 Task: In the  document inventory.pdf Download file as 'Open Document Format' Share this file with 'softage.5@softage.net' Insert the command  Viewing
Action: Mouse moved to (33, 57)
Screenshot: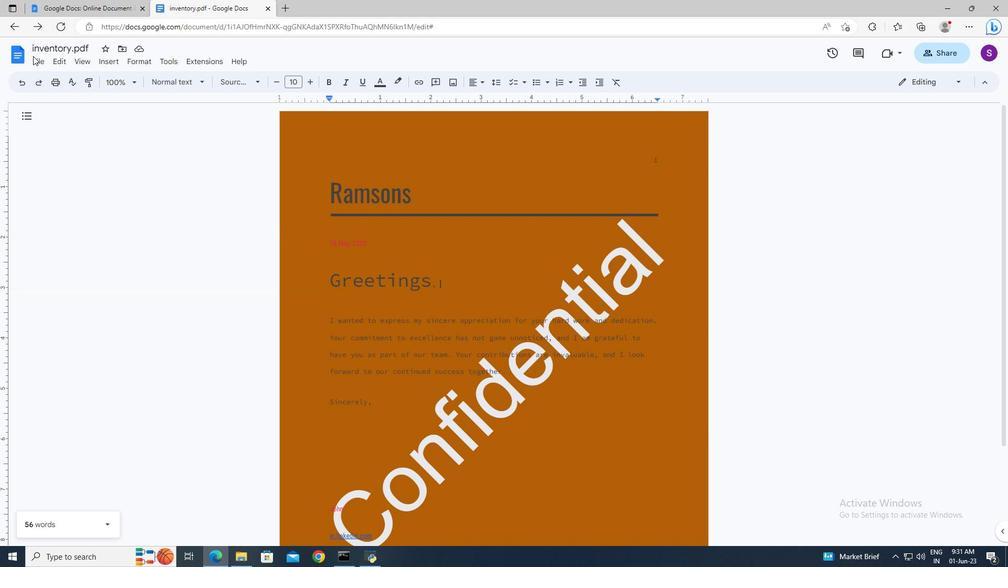 
Action: Mouse pressed left at (33, 57)
Screenshot: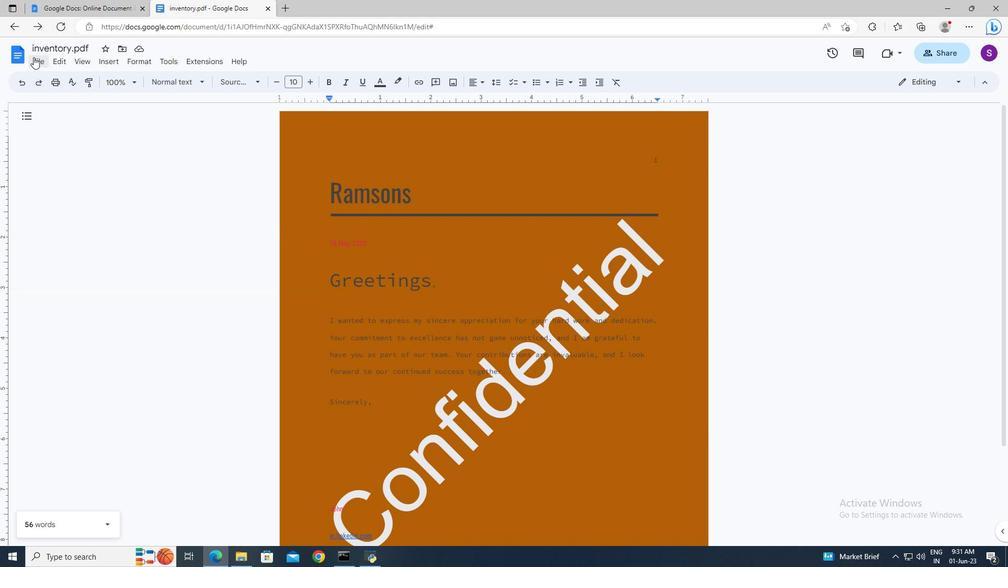 
Action: Mouse moved to (244, 189)
Screenshot: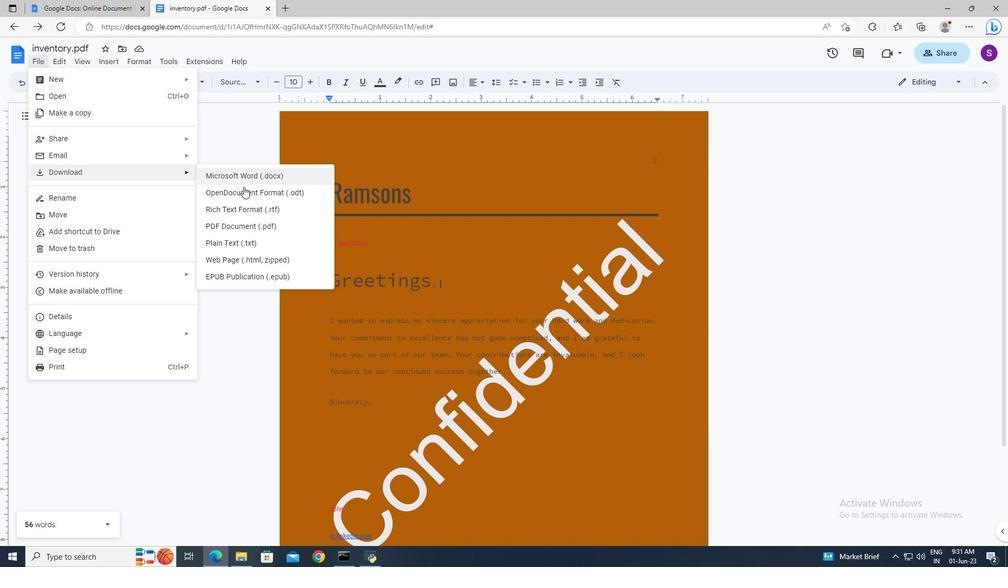 
Action: Mouse pressed left at (244, 189)
Screenshot: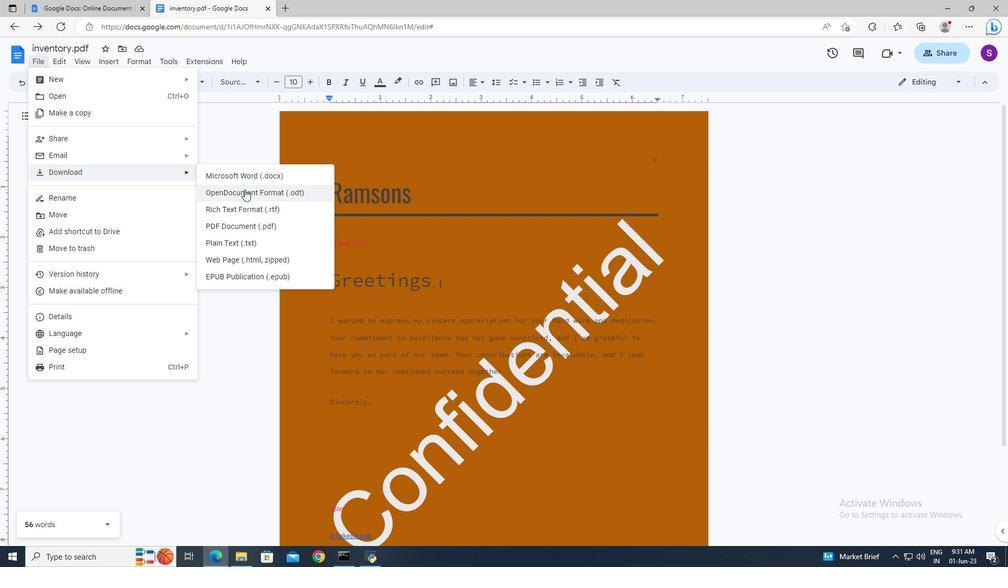 
Action: Mouse moved to (43, 63)
Screenshot: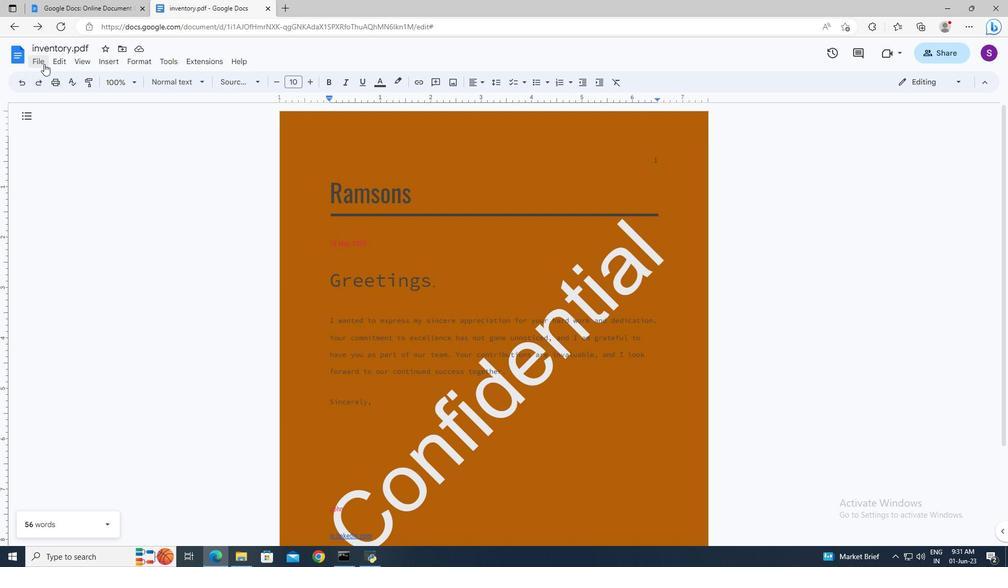
Action: Mouse pressed left at (43, 63)
Screenshot: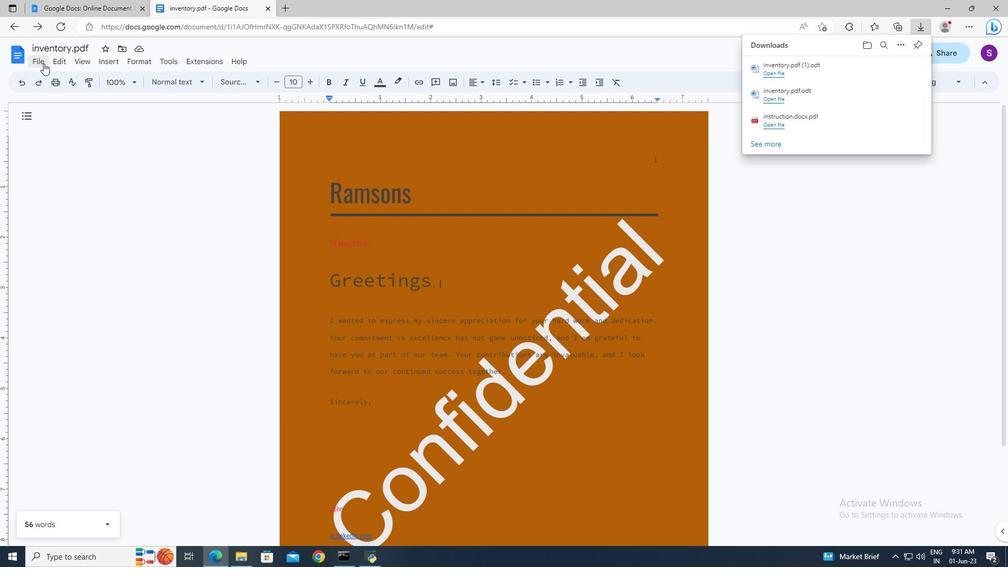 
Action: Mouse moved to (221, 135)
Screenshot: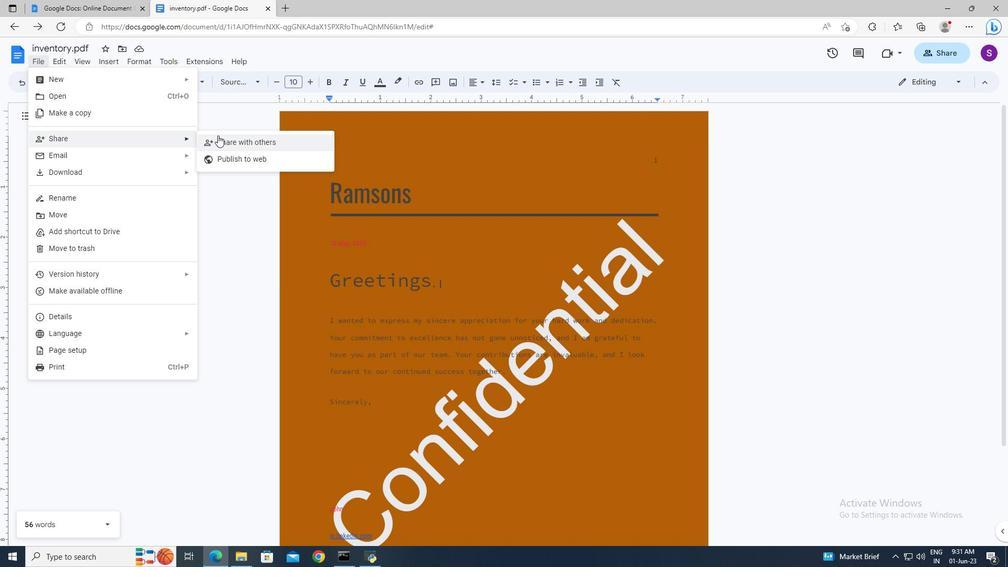 
Action: Mouse pressed left at (221, 135)
Screenshot: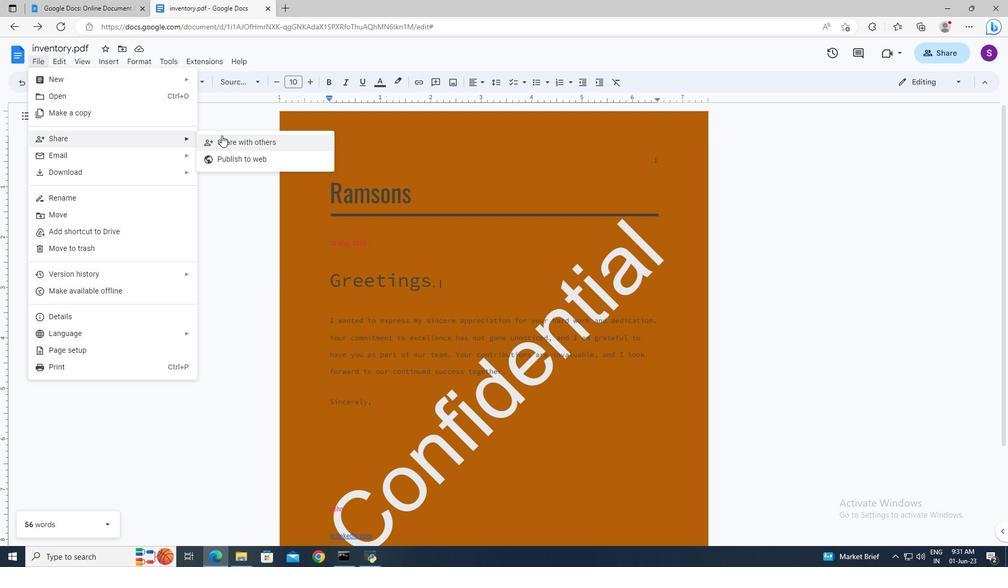 
Action: Mouse moved to (423, 219)
Screenshot: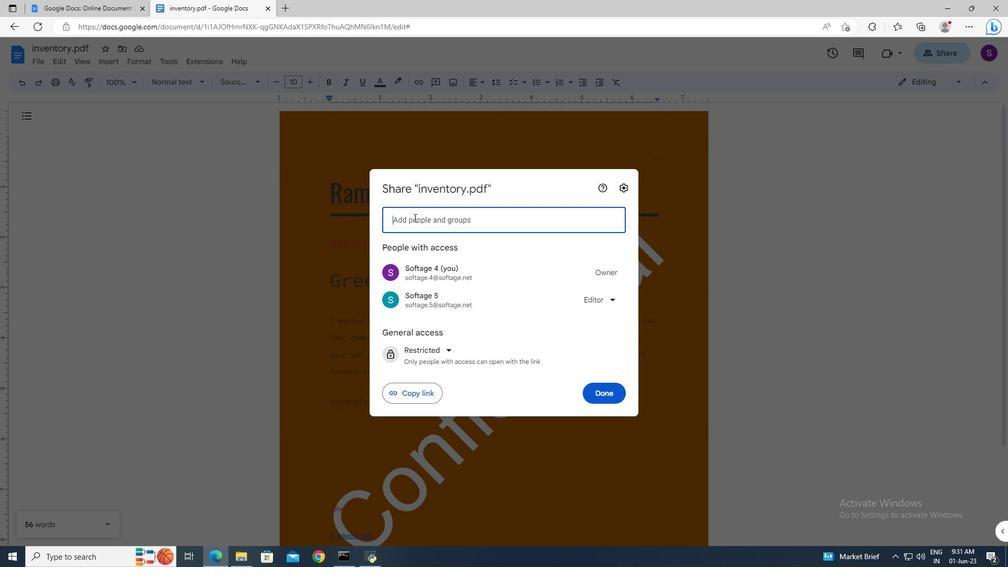 
Action: Mouse pressed left at (423, 219)
Screenshot: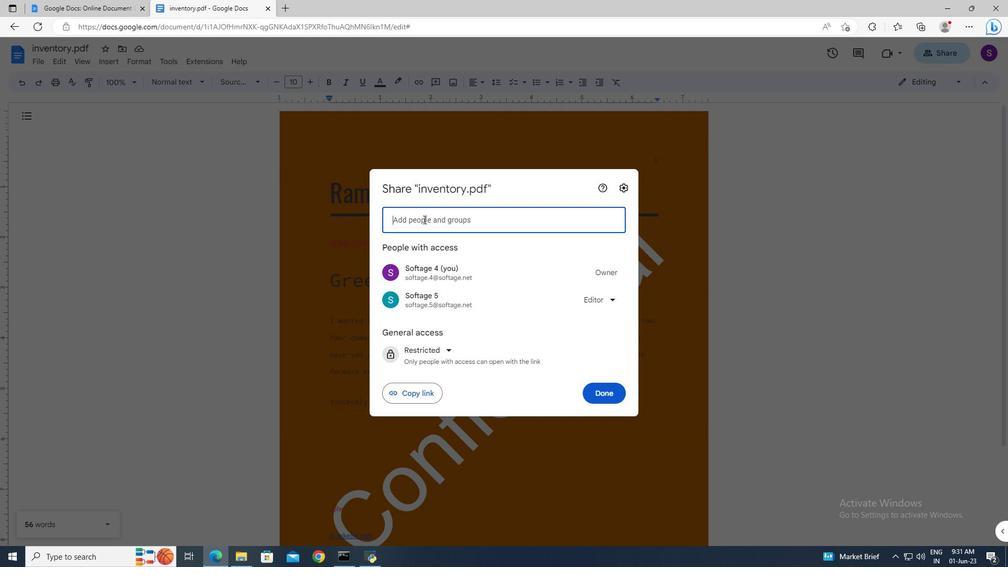 
Action: Key pressed softage.5<Key.shift>@softage
Screenshot: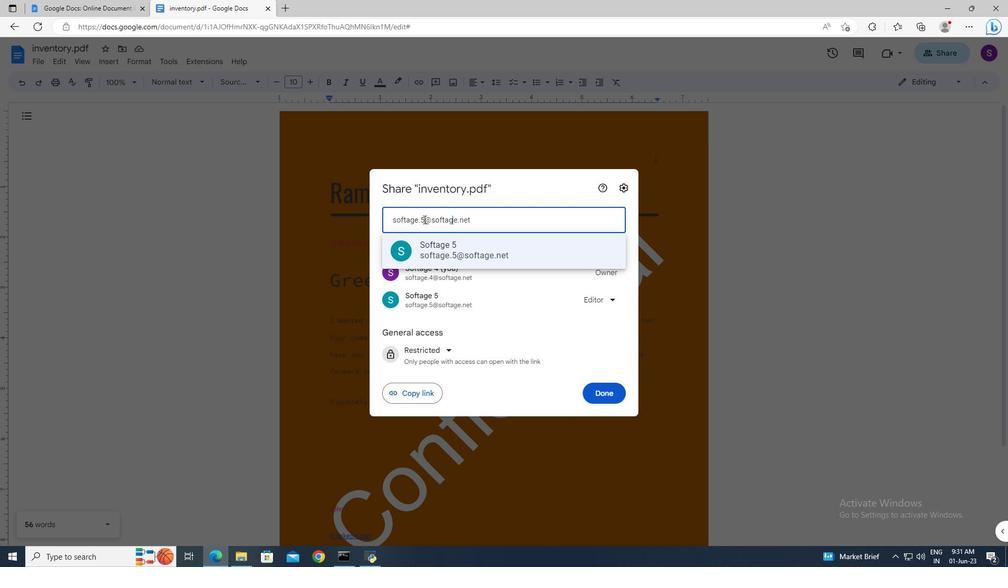 
Action: Mouse moved to (423, 219)
Screenshot: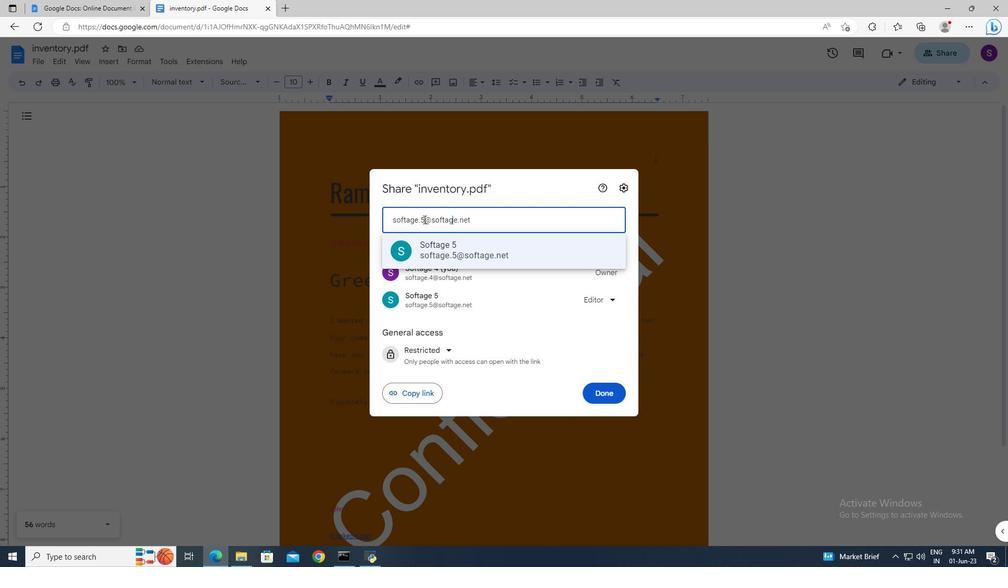 
Action: Key pressed .net<Key.enter>
Screenshot: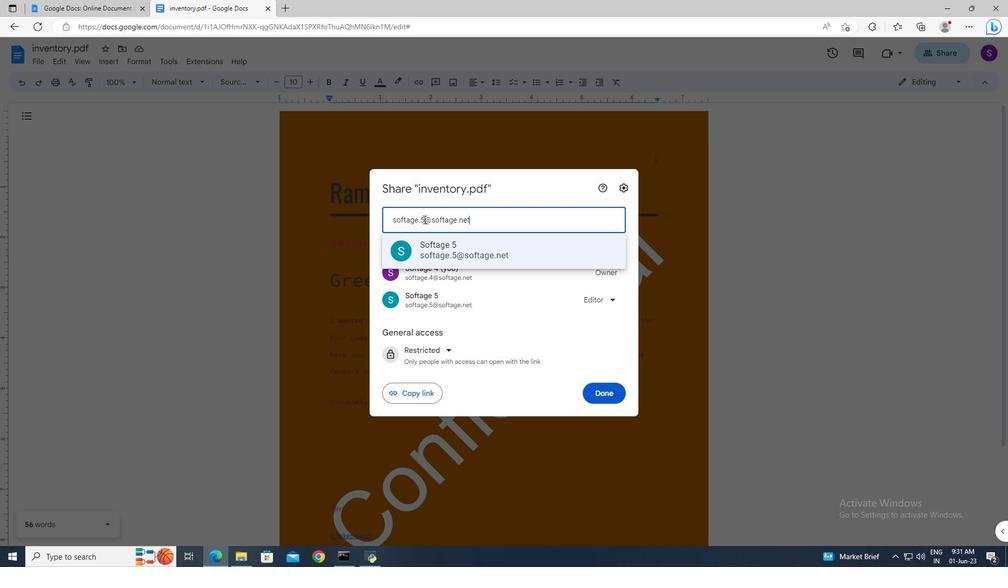
Action: Mouse moved to (599, 367)
Screenshot: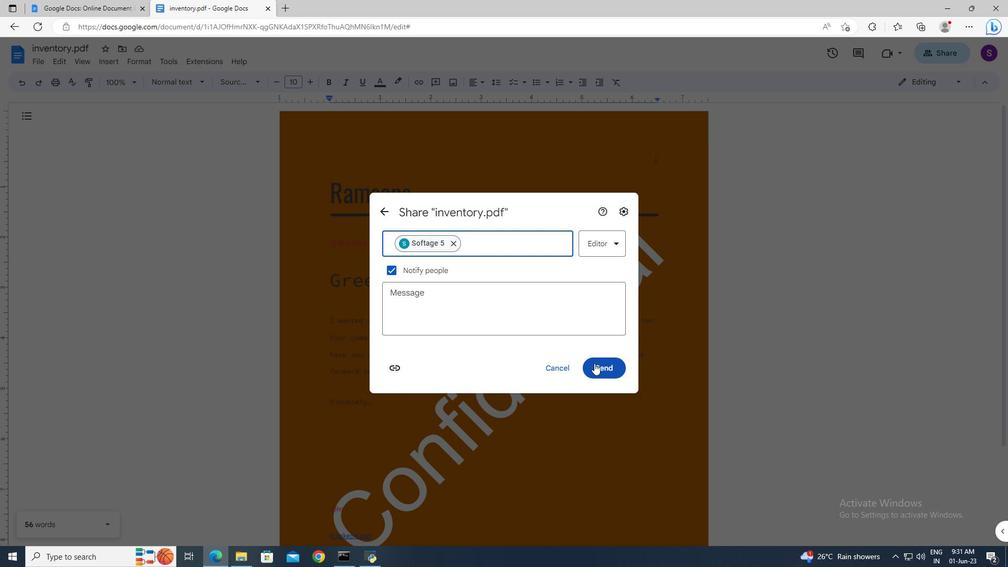 
Action: Mouse pressed left at (599, 367)
Screenshot: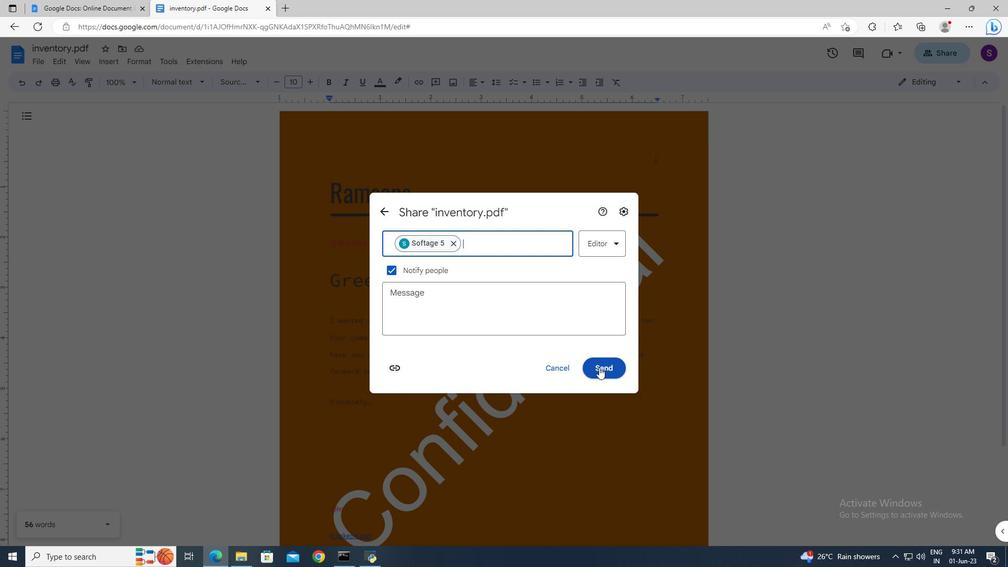 
Action: Mouse moved to (935, 82)
Screenshot: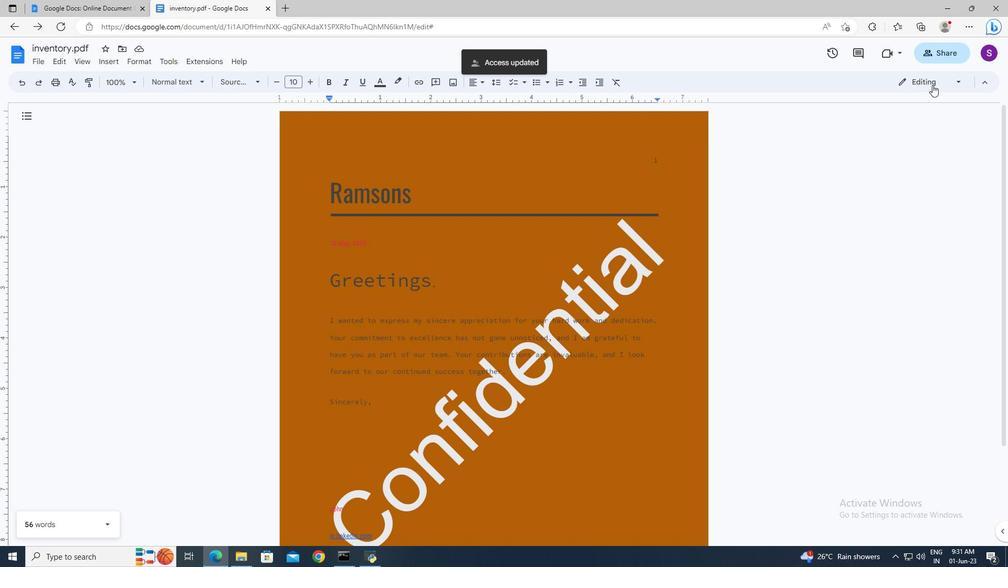 
Action: Mouse pressed left at (935, 82)
Screenshot: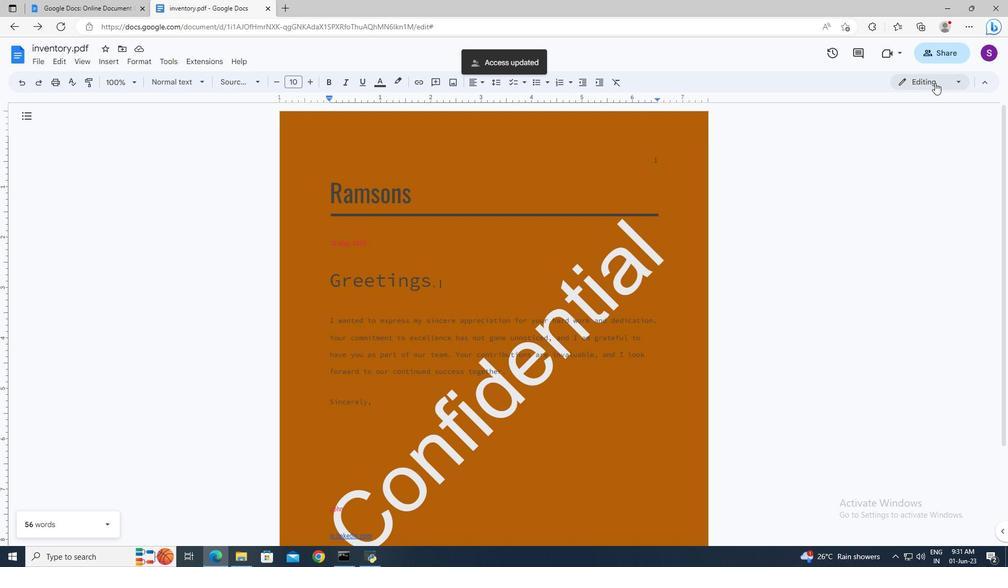 
Action: Mouse moved to (918, 156)
Screenshot: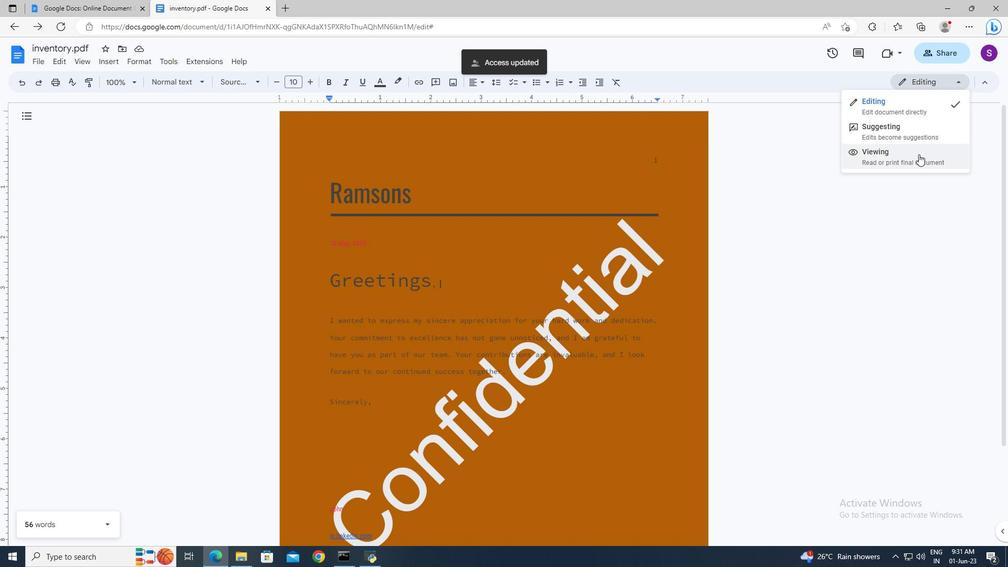 
Action: Mouse pressed left at (918, 156)
Screenshot: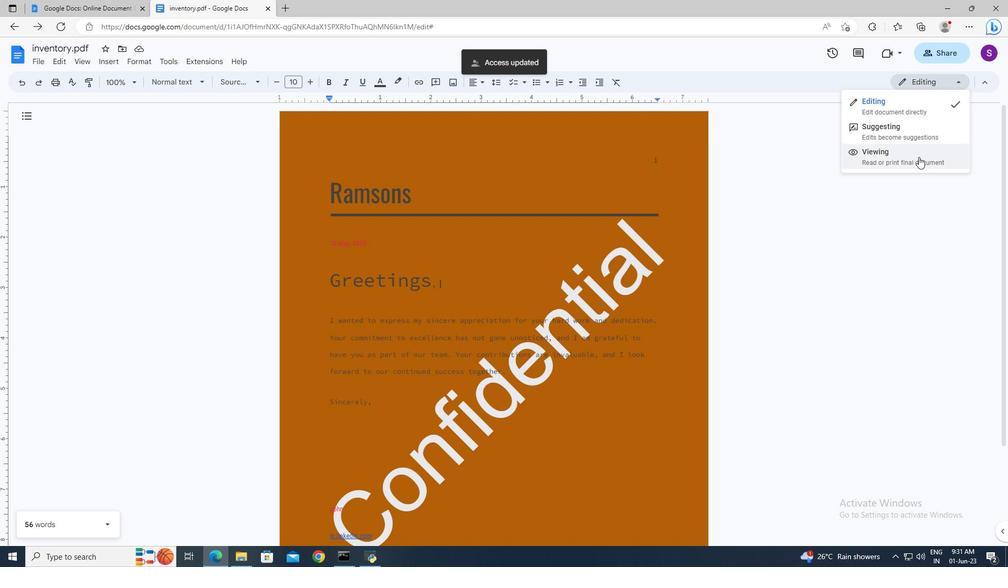 
